 Task: Enable the video filter "FPS conversion video filter" in the video filter module.
Action: Mouse moved to (92, 26)
Screenshot: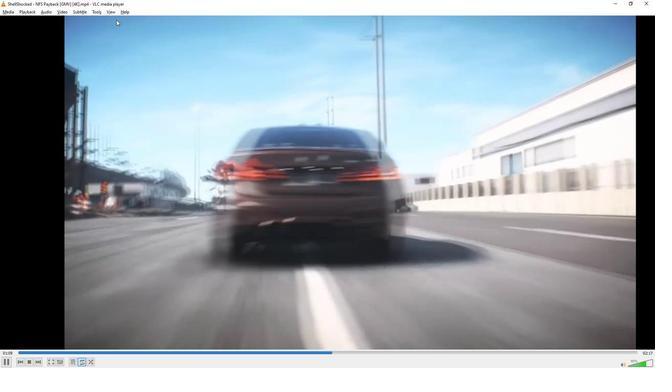
Action: Mouse pressed left at (92, 26)
Screenshot: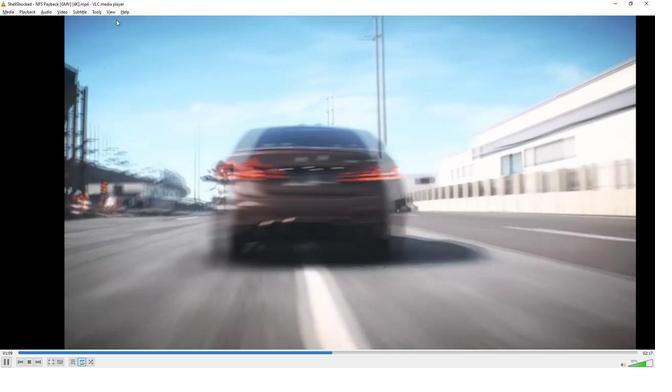 
Action: Mouse moved to (110, 102)
Screenshot: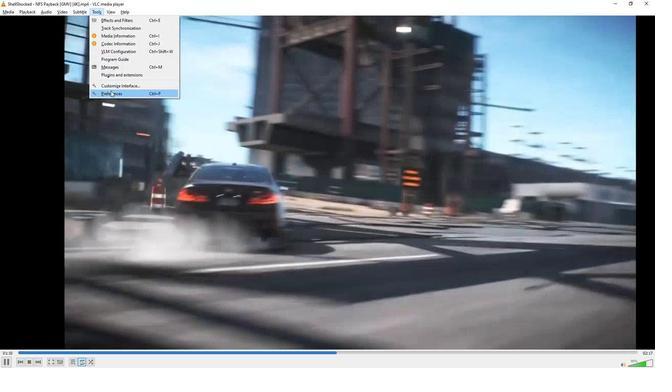 
Action: Mouse pressed left at (110, 102)
Screenshot: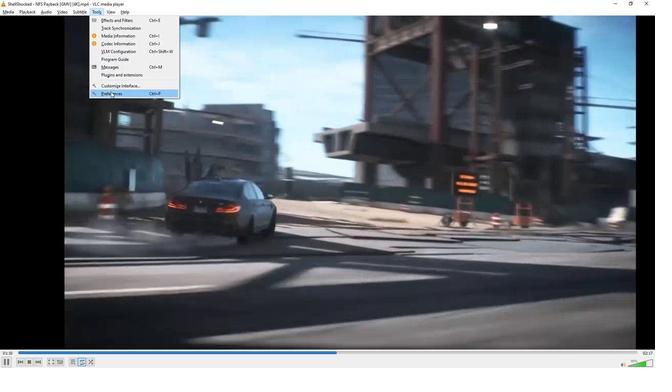 
Action: Mouse moved to (179, 258)
Screenshot: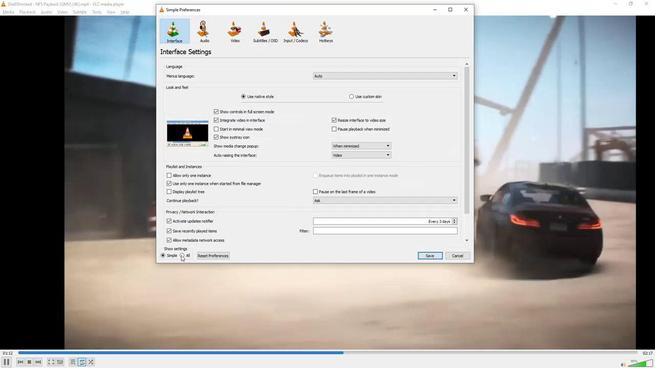 
Action: Mouse pressed left at (179, 258)
Screenshot: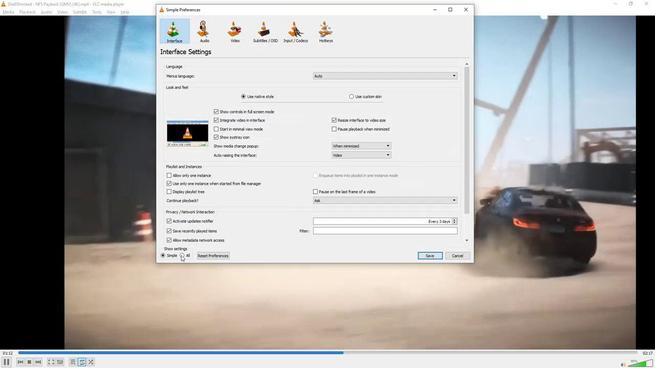
Action: Mouse moved to (205, 213)
Screenshot: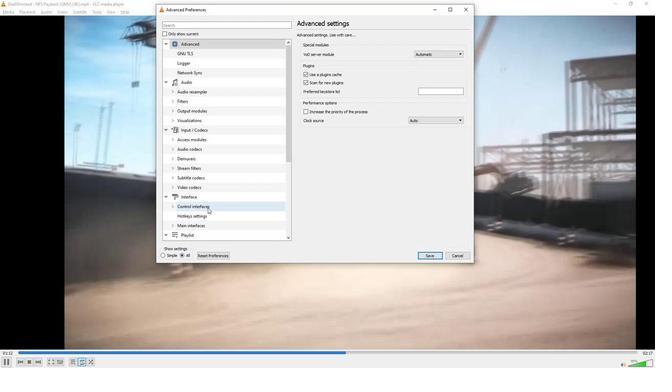 
Action: Mouse scrolled (205, 212) with delta (0, 0)
Screenshot: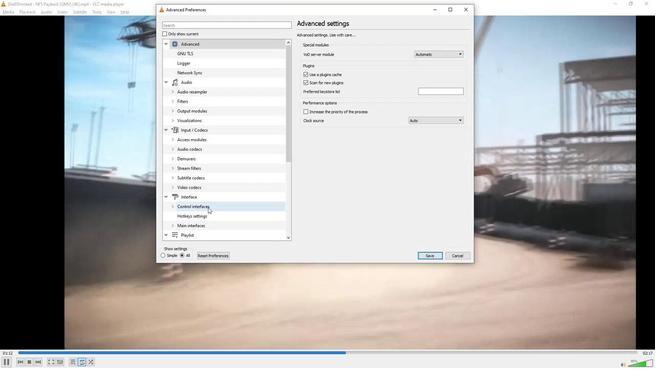
Action: Mouse scrolled (205, 212) with delta (0, 0)
Screenshot: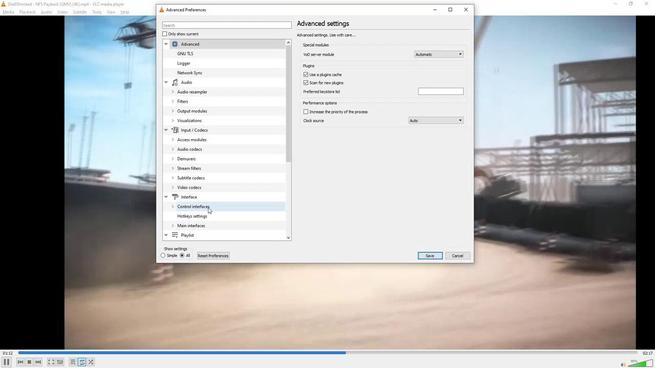 
Action: Mouse scrolled (205, 212) with delta (0, 0)
Screenshot: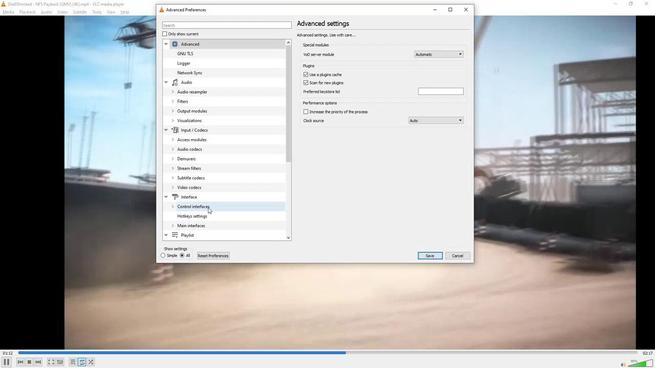 
Action: Mouse scrolled (205, 212) with delta (0, 0)
Screenshot: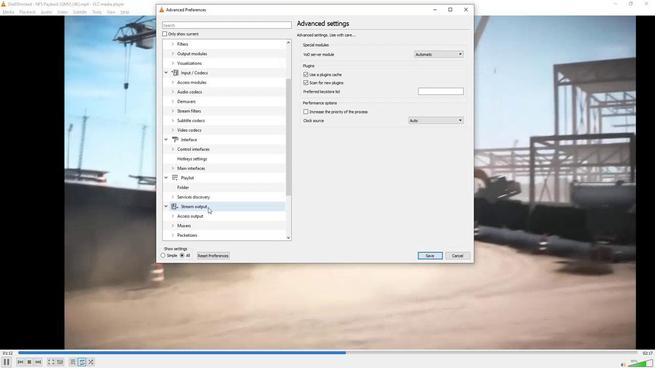 
Action: Mouse scrolled (205, 212) with delta (0, 0)
Screenshot: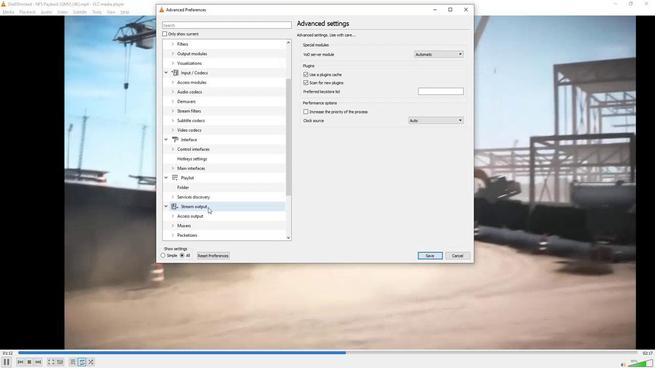 
Action: Mouse scrolled (205, 212) with delta (0, 0)
Screenshot: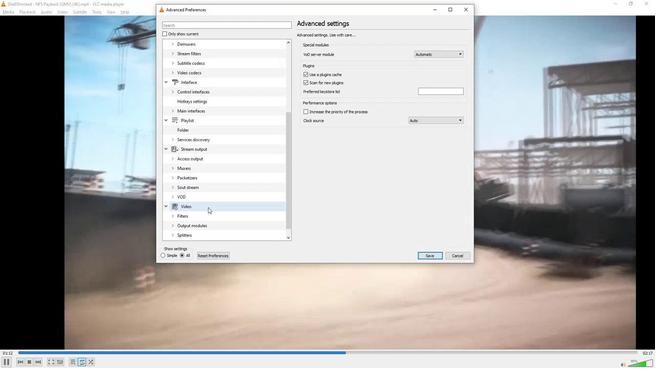 
Action: Mouse scrolled (205, 212) with delta (0, 0)
Screenshot: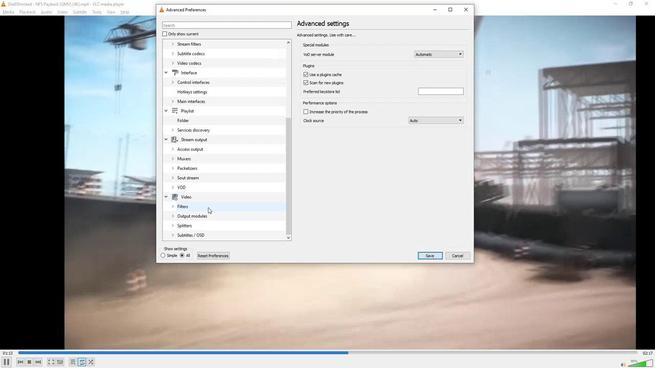 
Action: Mouse moved to (201, 212)
Screenshot: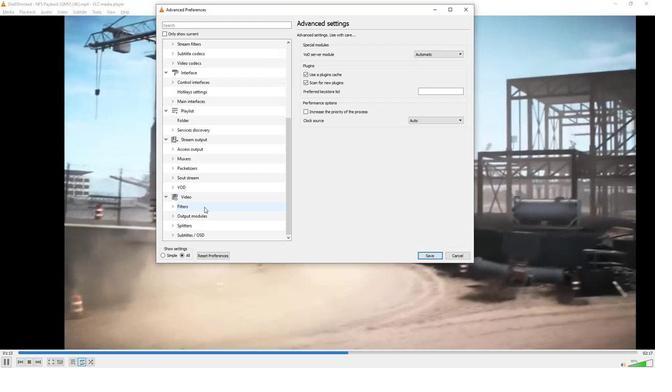 
Action: Mouse pressed left at (201, 212)
Screenshot: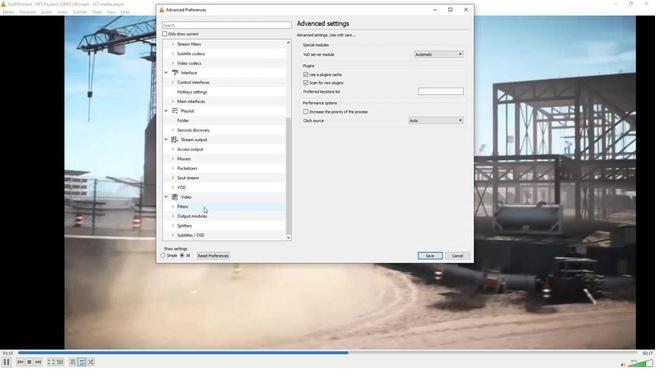 
Action: Mouse moved to (301, 160)
Screenshot: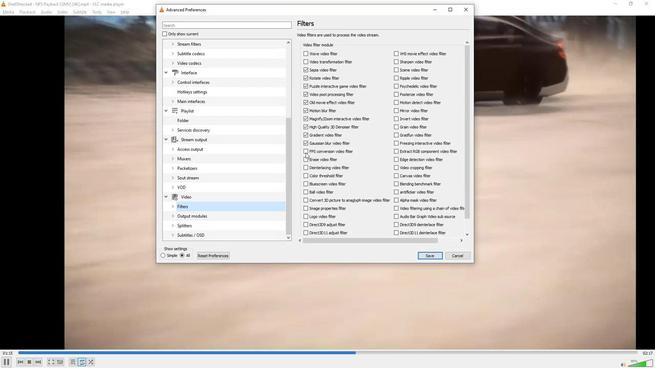 
Action: Mouse pressed left at (301, 160)
Screenshot: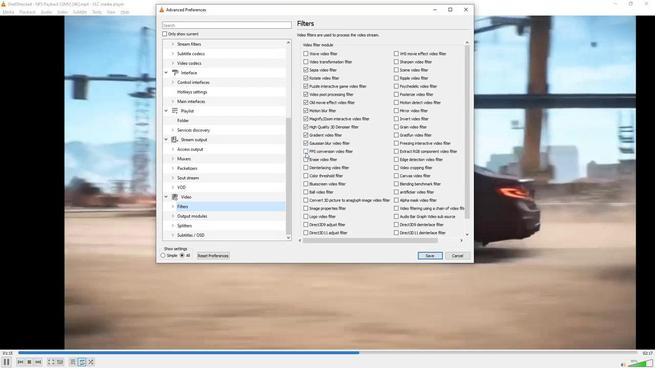 
Action: Mouse moved to (287, 198)
Screenshot: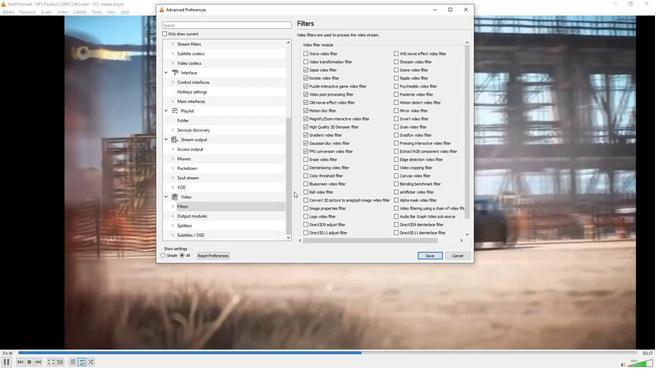 
